 Task: Add Sprouts Original Sour Cream to the cart.
Action: Mouse moved to (16, 89)
Screenshot: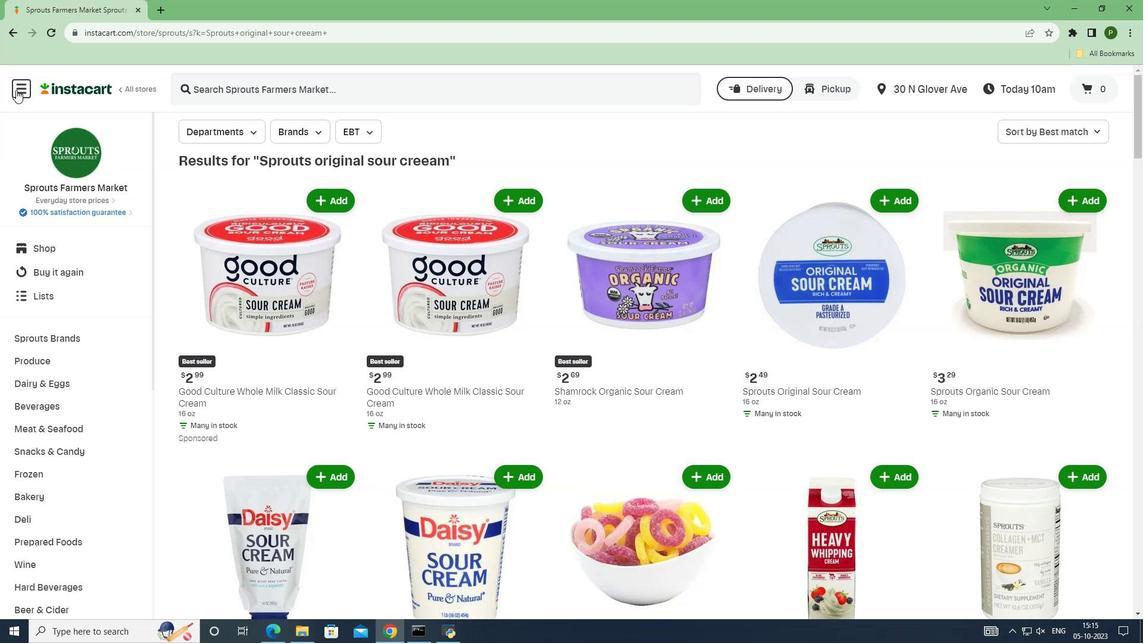
Action: Mouse pressed left at (16, 89)
Screenshot: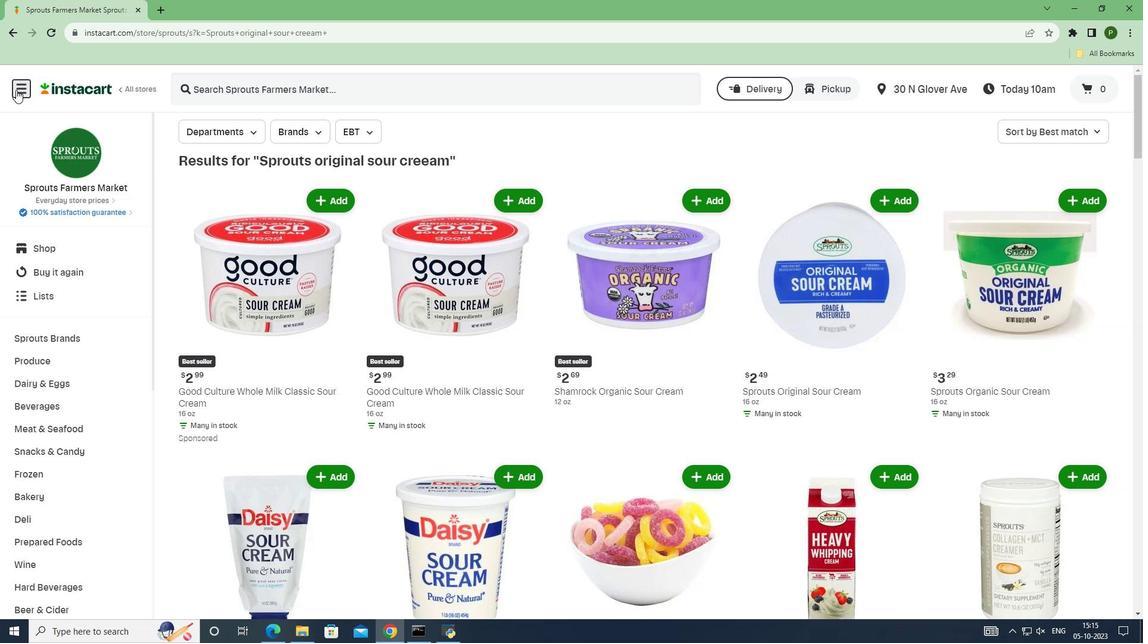 
Action: Mouse moved to (62, 312)
Screenshot: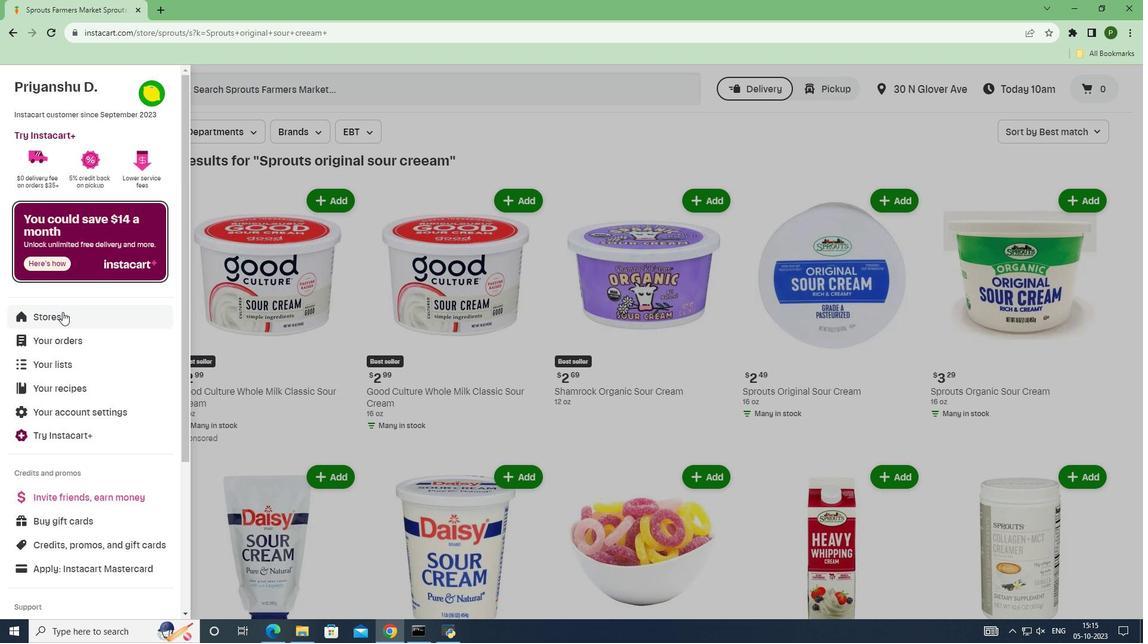 
Action: Mouse pressed left at (62, 312)
Screenshot: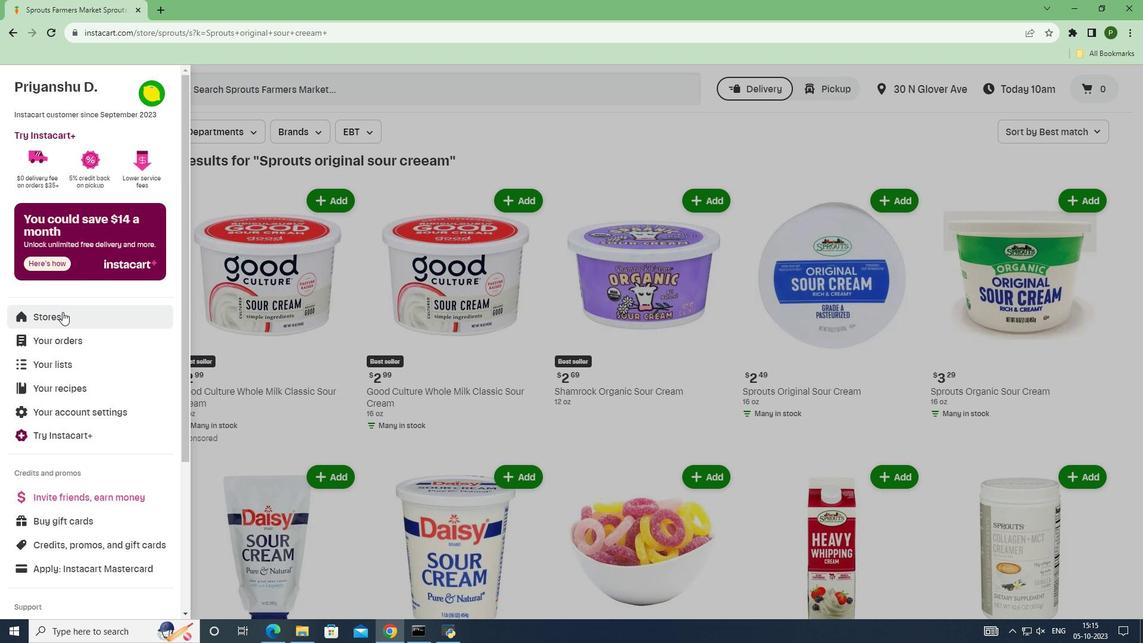 
Action: Mouse moved to (268, 138)
Screenshot: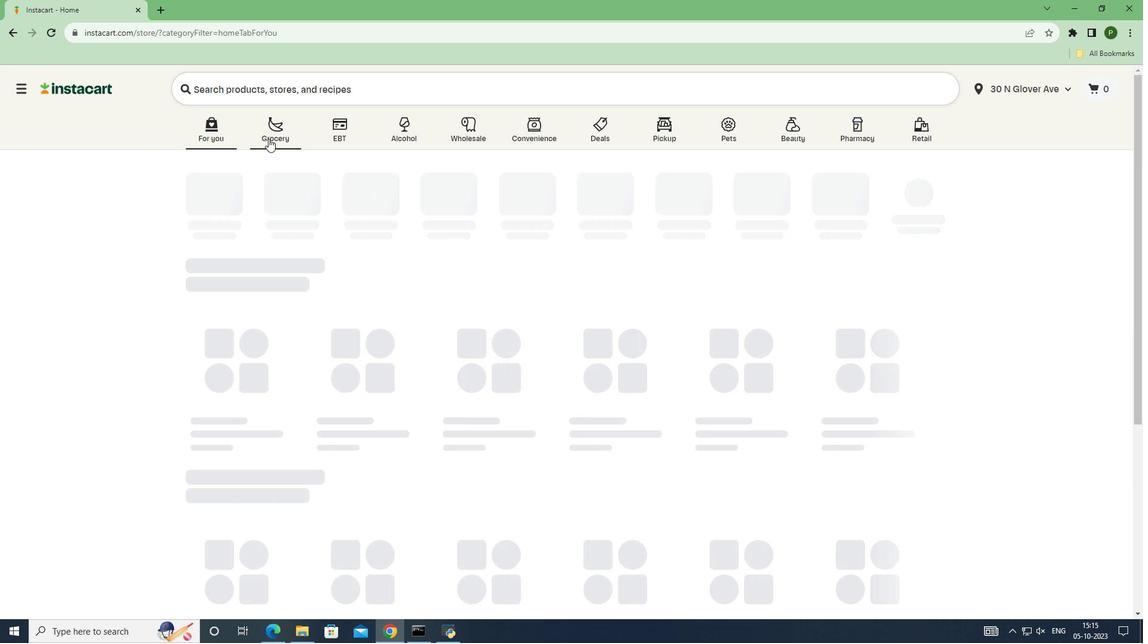
Action: Mouse pressed left at (268, 138)
Screenshot: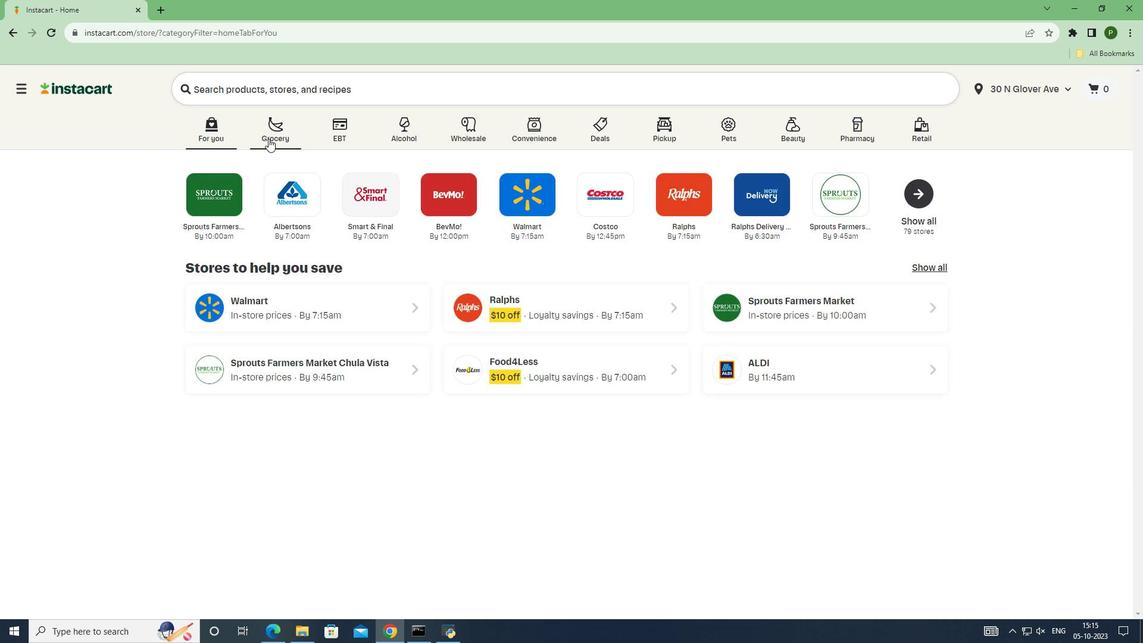 
Action: Mouse moved to (712, 268)
Screenshot: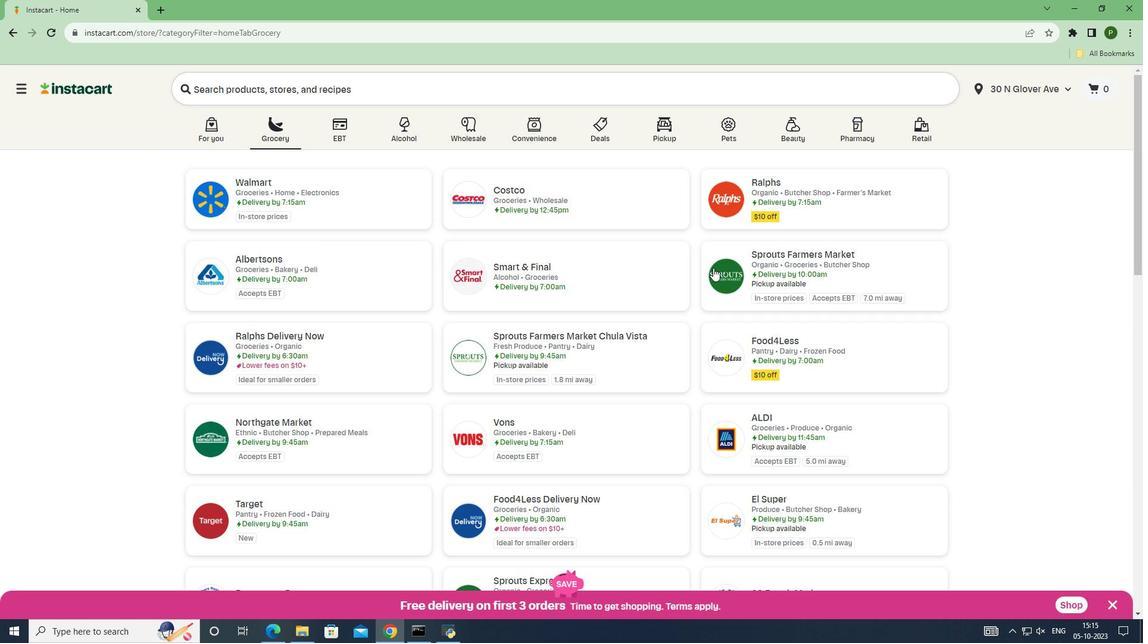 
Action: Mouse pressed left at (712, 268)
Screenshot: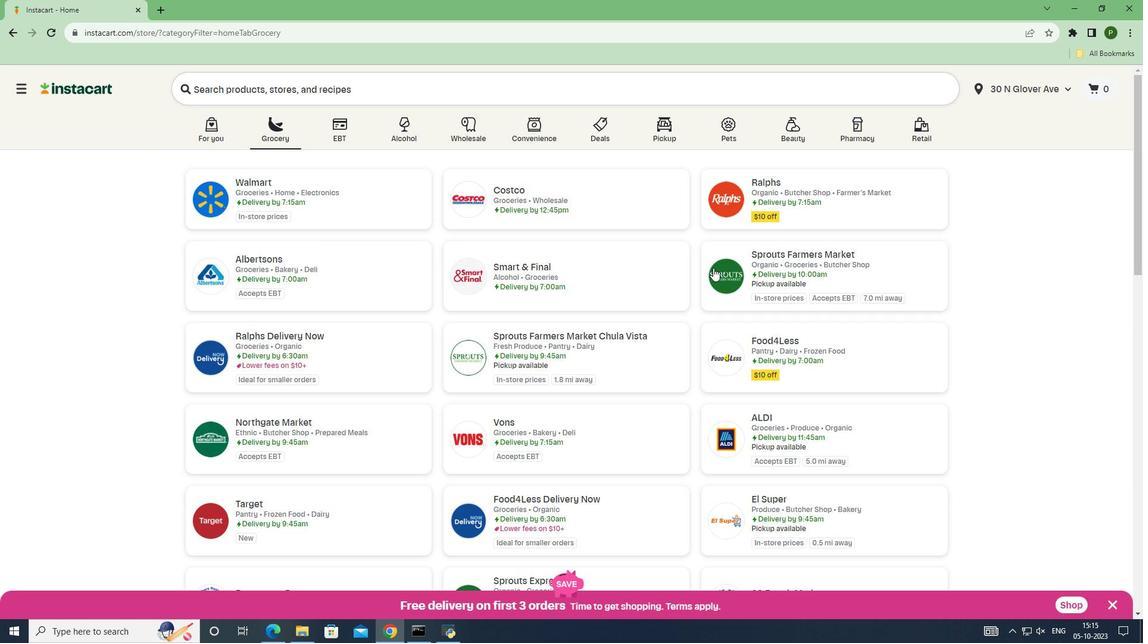 
Action: Mouse moved to (91, 338)
Screenshot: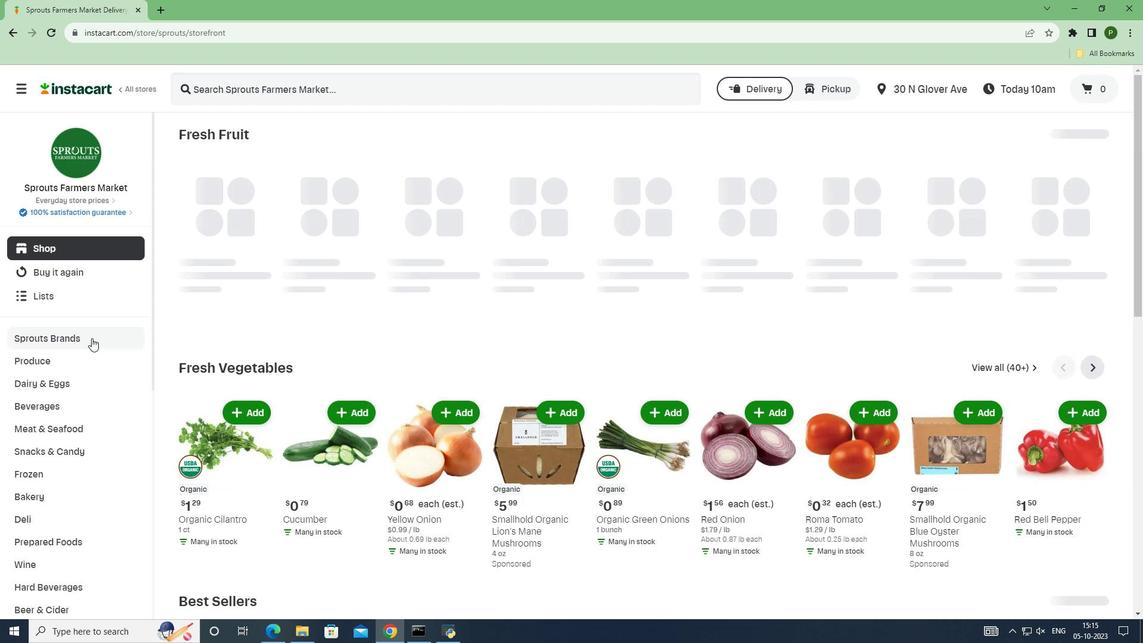 
Action: Mouse pressed left at (91, 338)
Screenshot: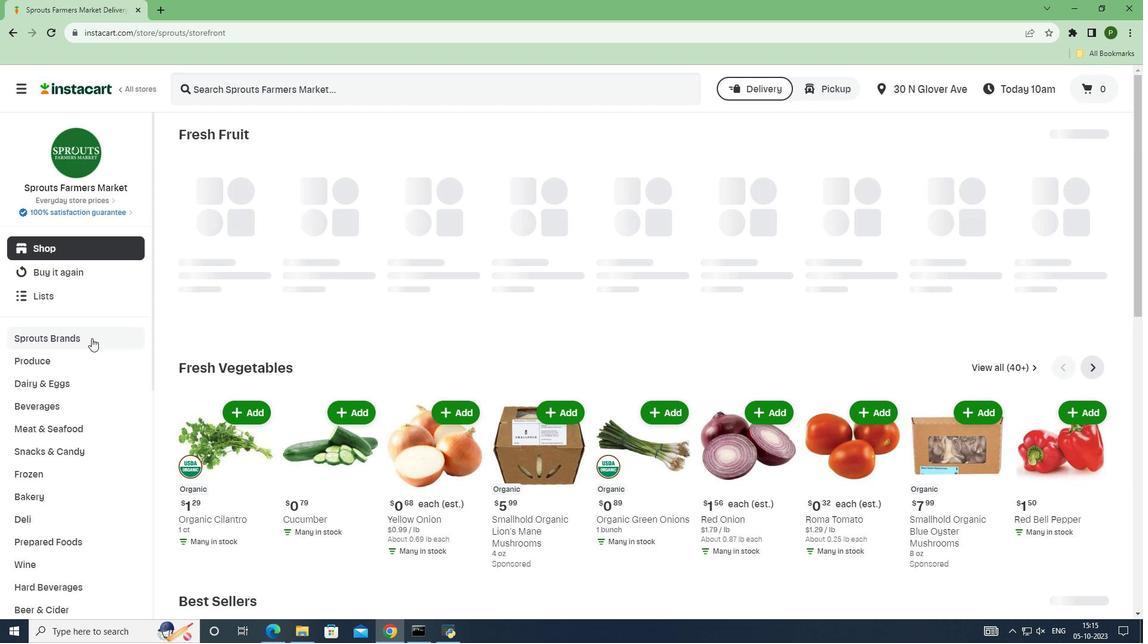 
Action: Mouse moved to (86, 455)
Screenshot: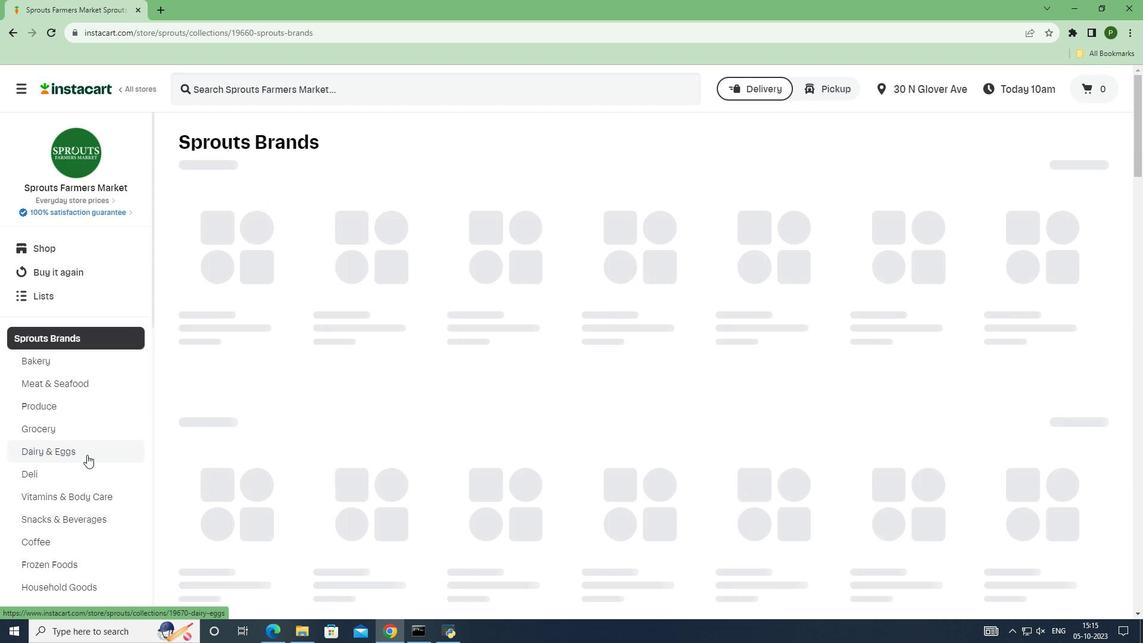 
Action: Mouse pressed left at (86, 455)
Screenshot: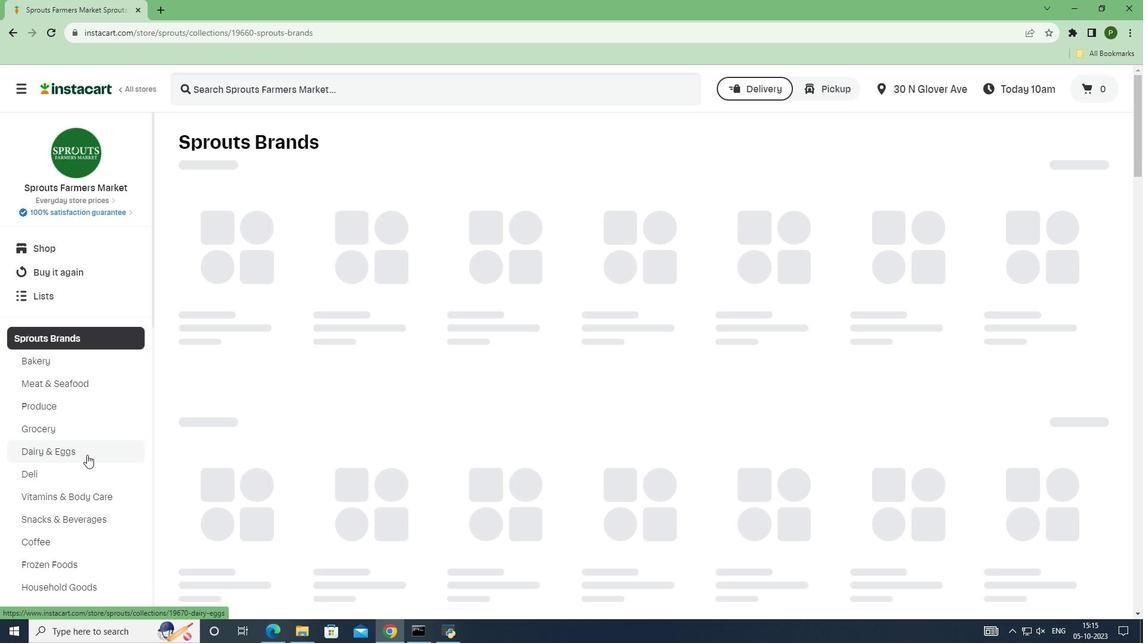 
Action: Mouse moved to (229, 90)
Screenshot: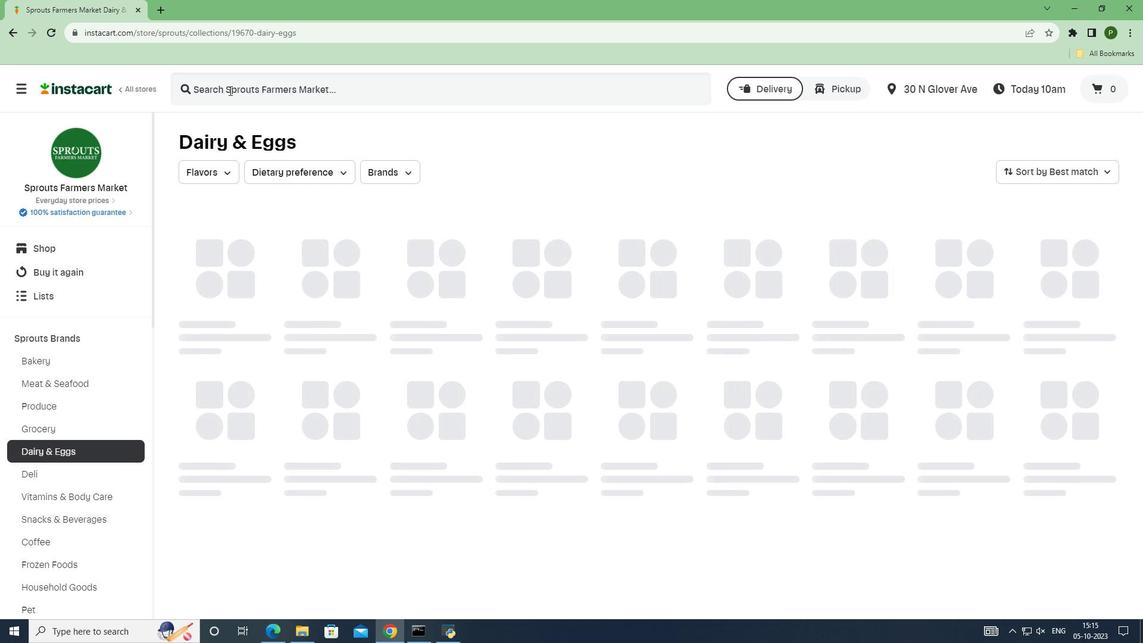
Action: Mouse pressed left at (229, 90)
Screenshot: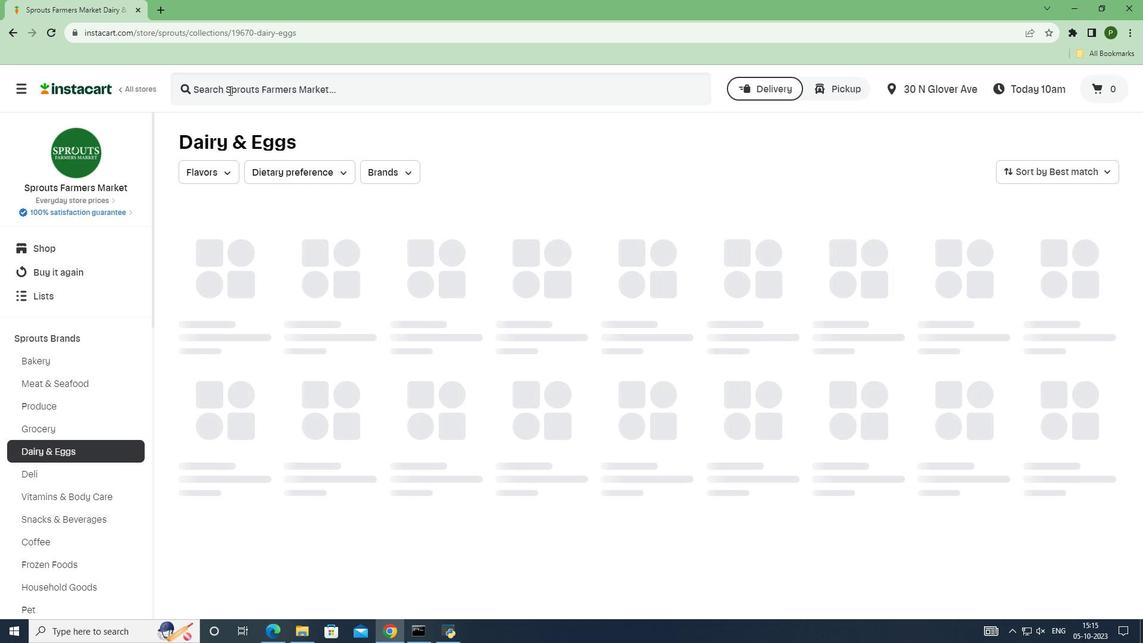 
Action: Key pressed <Key.caps_lock>S<Key.caps_lock>prouts<Key.space>original<Key.space>sour<Key.space>cream<Key.space><Key.enter>
Screenshot: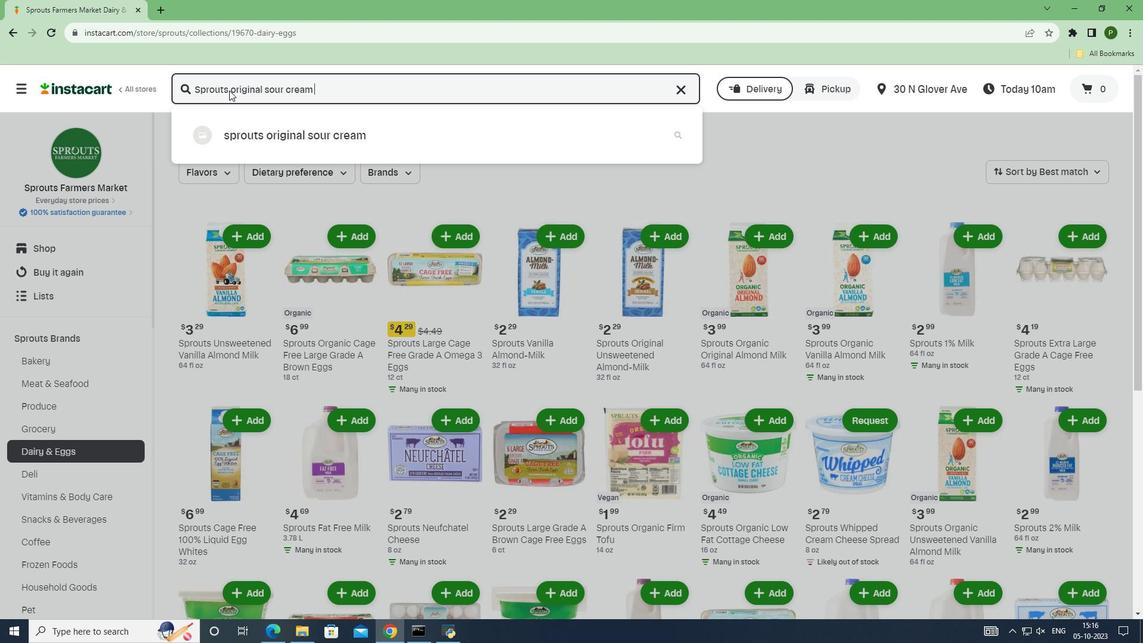 
Action: Mouse moved to (886, 201)
Screenshot: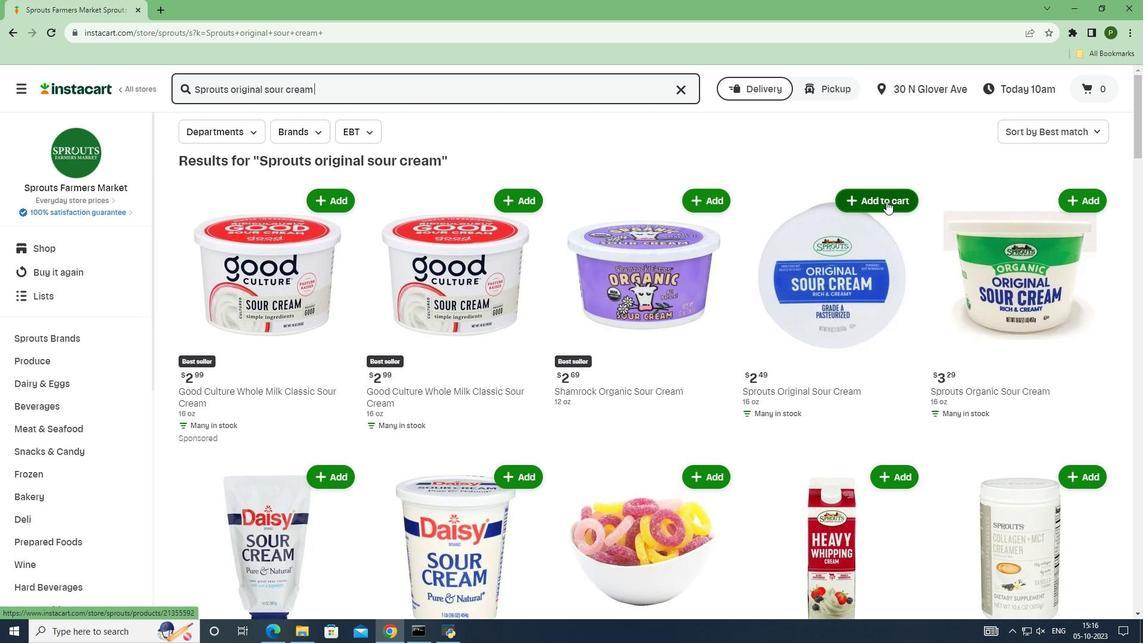
Action: Mouse pressed left at (886, 201)
Screenshot: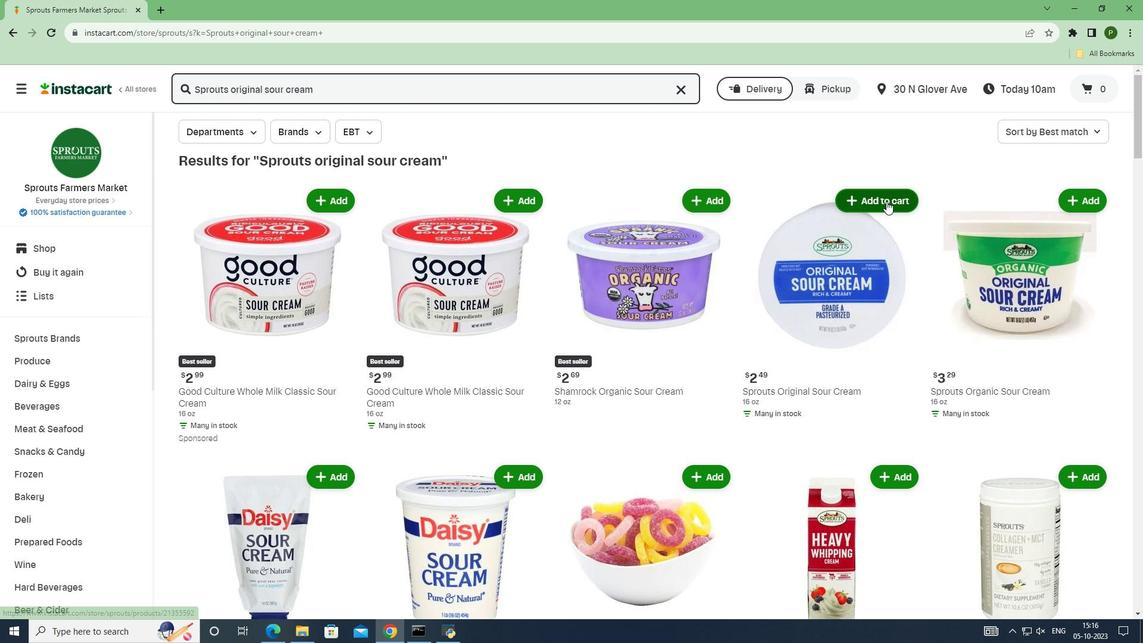 
